 Task: Add Boiron Cinchona Officinalis 30C to the cart.
Action: Mouse moved to (227, 118)
Screenshot: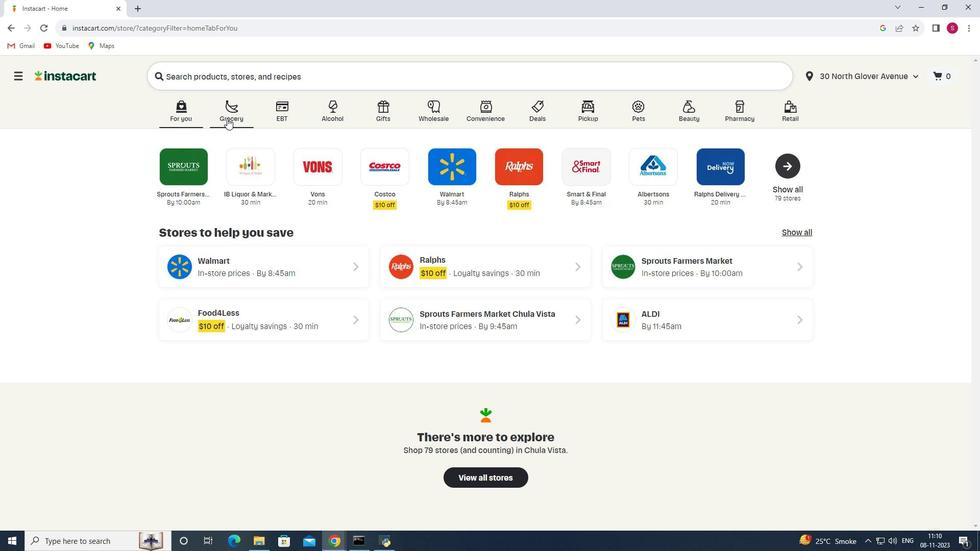 
Action: Mouse pressed left at (227, 118)
Screenshot: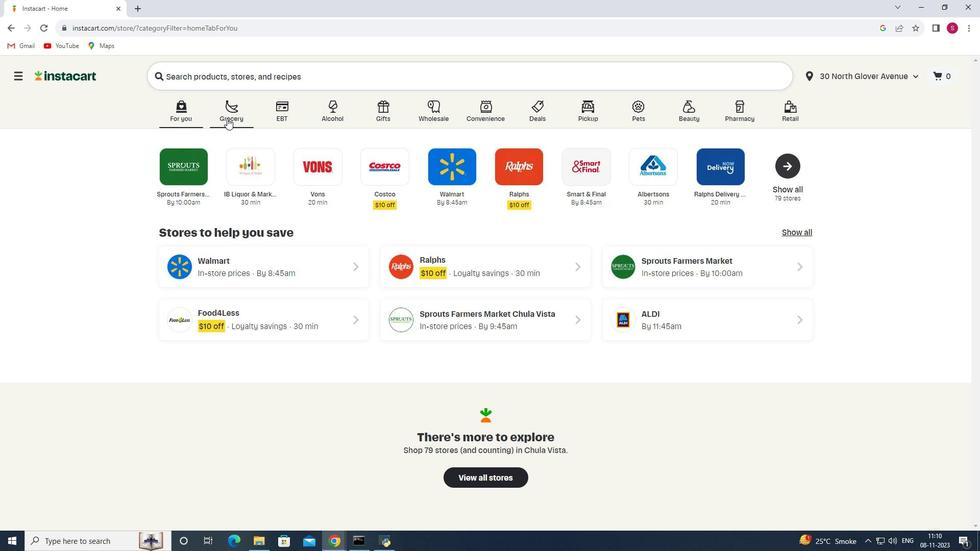 
Action: Mouse moved to (246, 289)
Screenshot: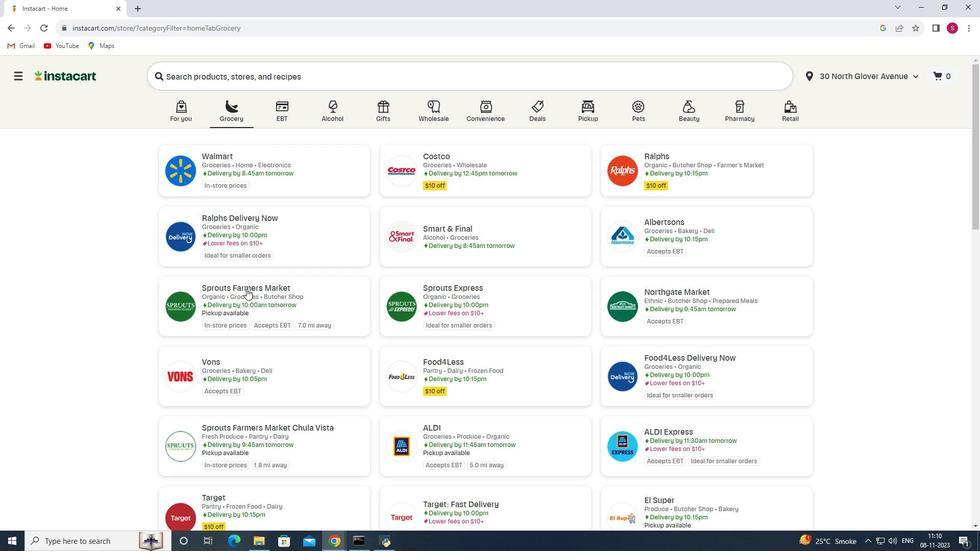 
Action: Mouse pressed left at (246, 289)
Screenshot: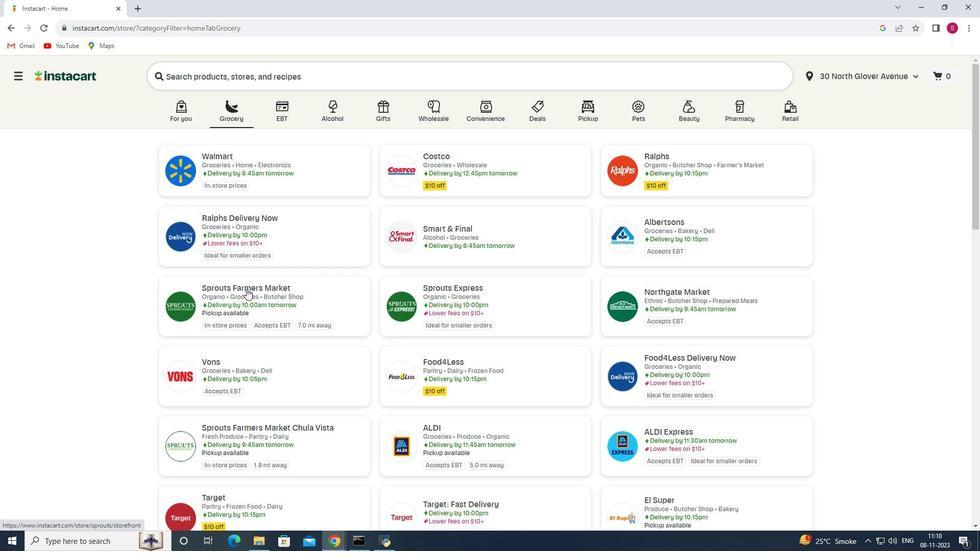 
Action: Mouse moved to (103, 320)
Screenshot: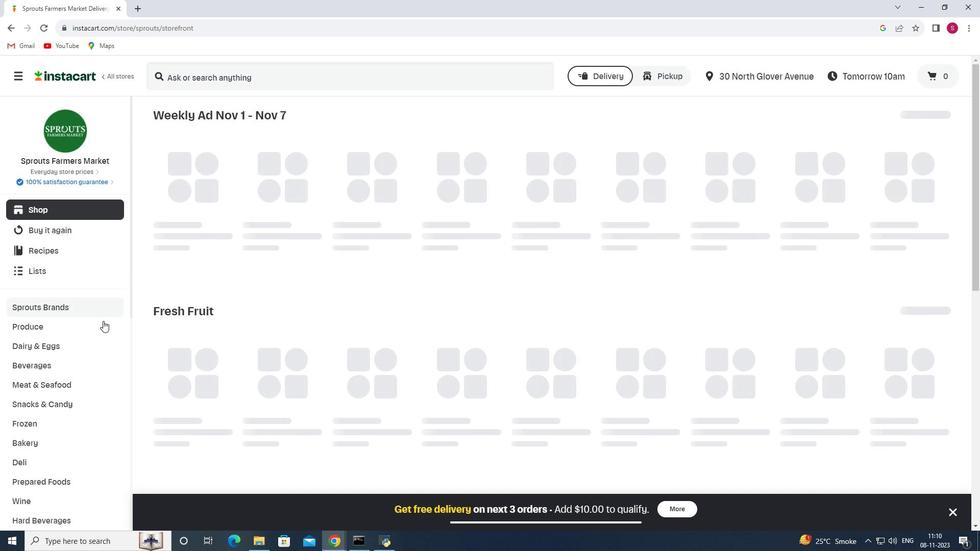 
Action: Mouse scrolled (103, 320) with delta (0, 0)
Screenshot: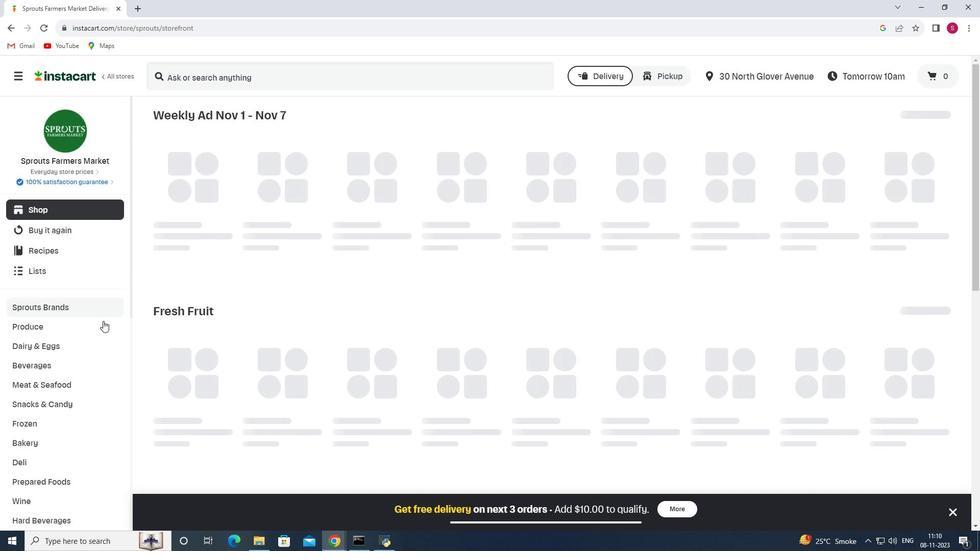 
Action: Mouse moved to (103, 321)
Screenshot: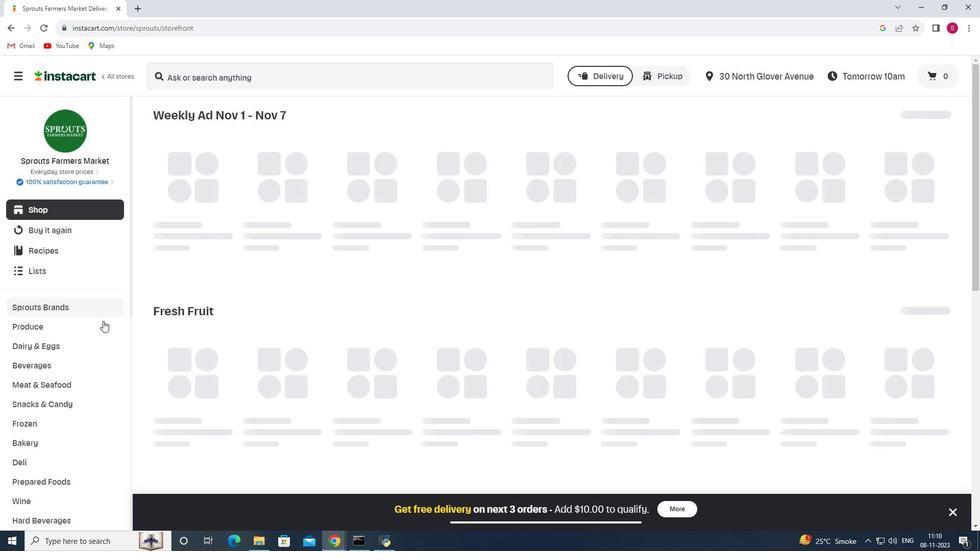 
Action: Mouse scrolled (103, 320) with delta (0, 0)
Screenshot: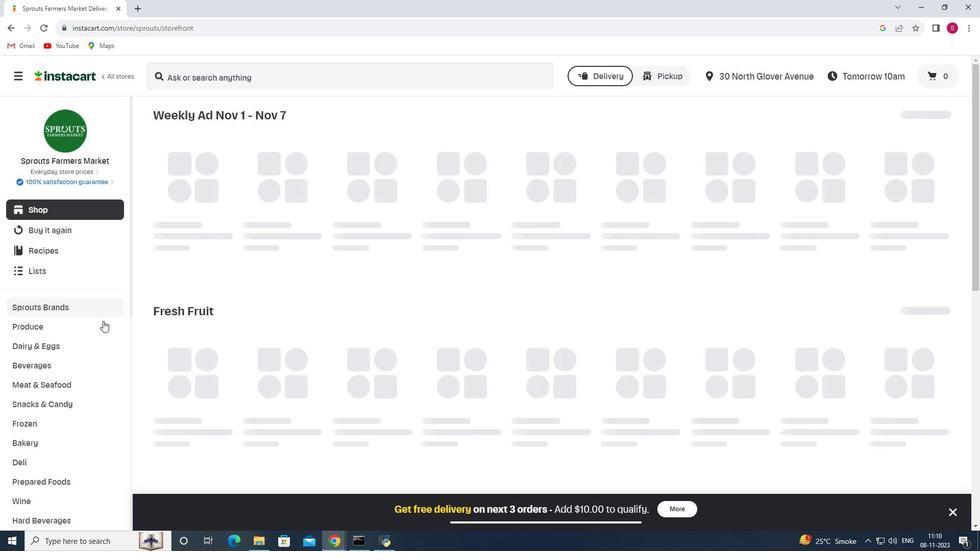 
Action: Mouse scrolled (103, 320) with delta (0, 0)
Screenshot: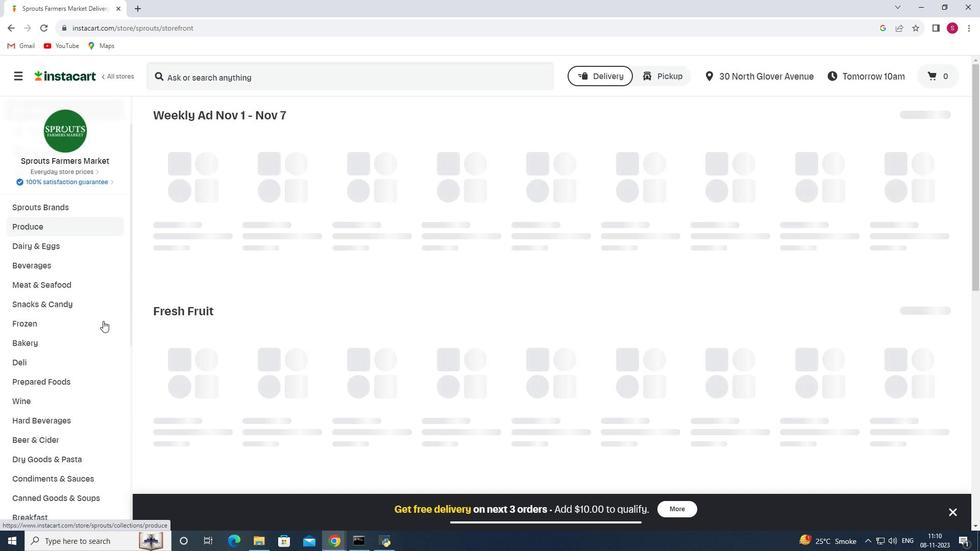 
Action: Mouse scrolled (103, 320) with delta (0, 0)
Screenshot: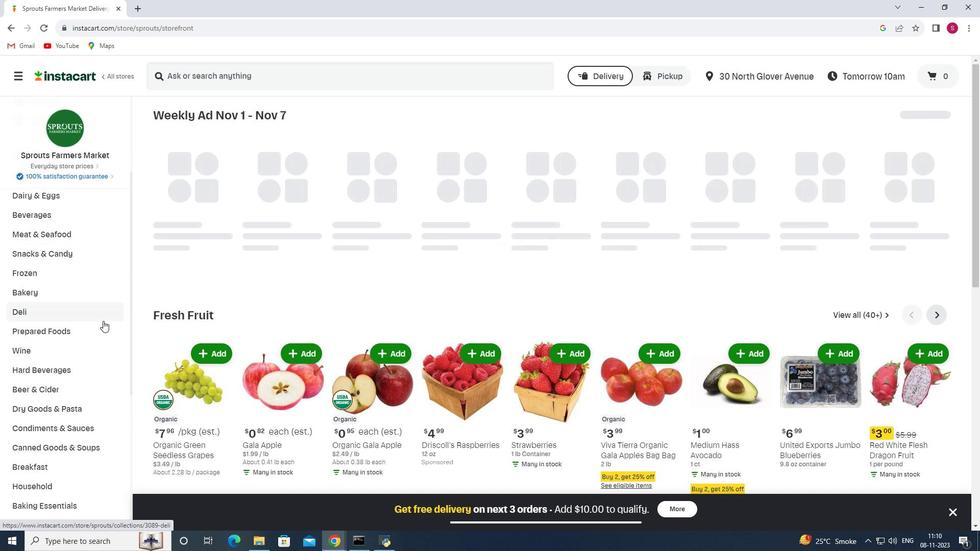 
Action: Mouse scrolled (103, 320) with delta (0, 0)
Screenshot: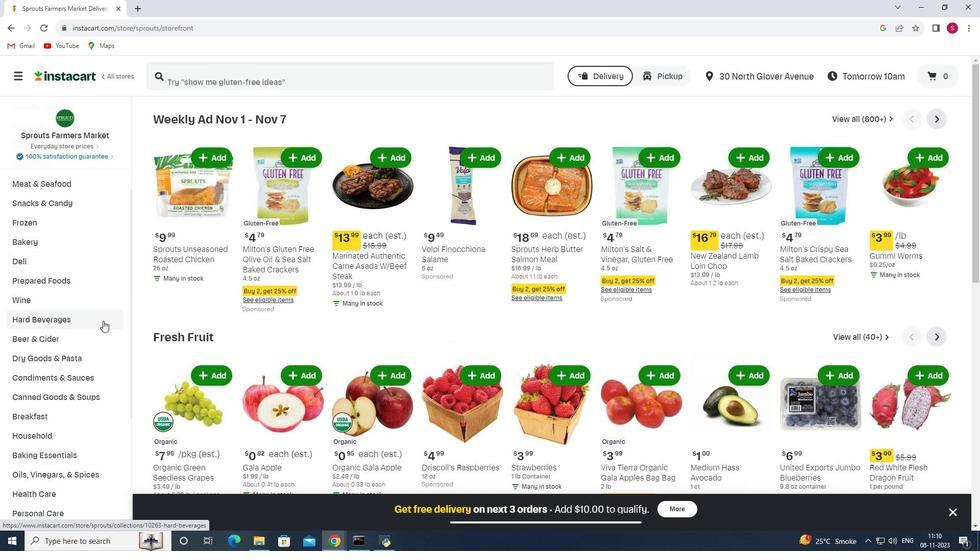 
Action: Mouse scrolled (103, 320) with delta (0, 0)
Screenshot: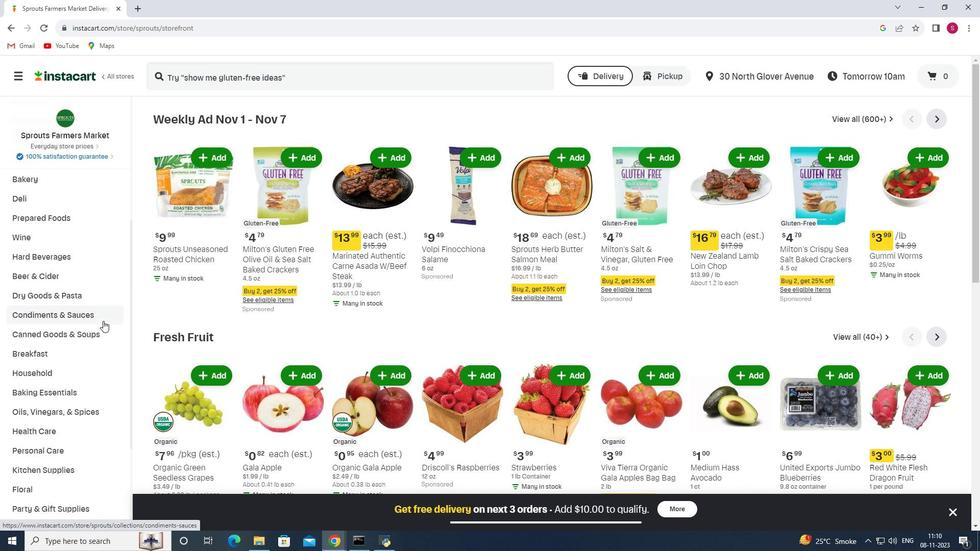 
Action: Mouse moved to (90, 325)
Screenshot: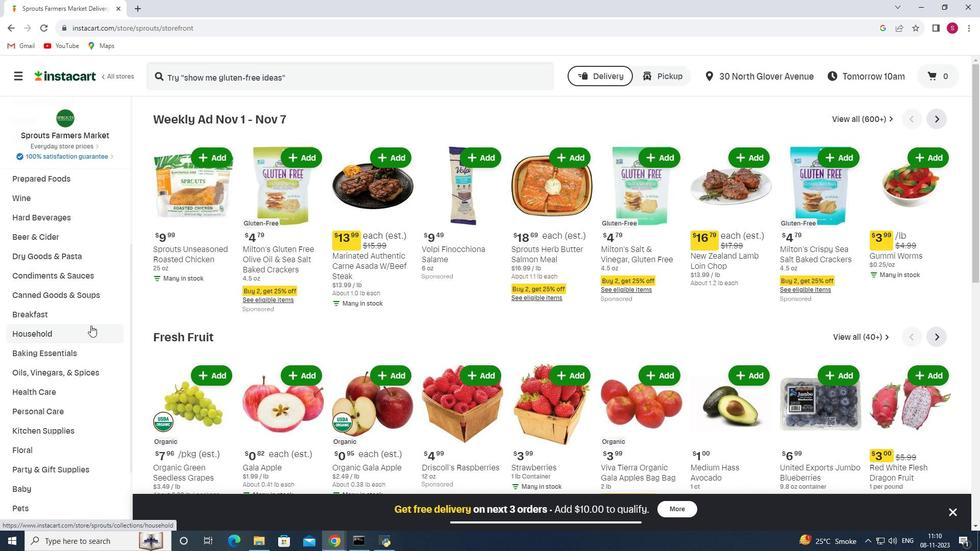 
Action: Mouse scrolled (90, 325) with delta (0, 0)
Screenshot: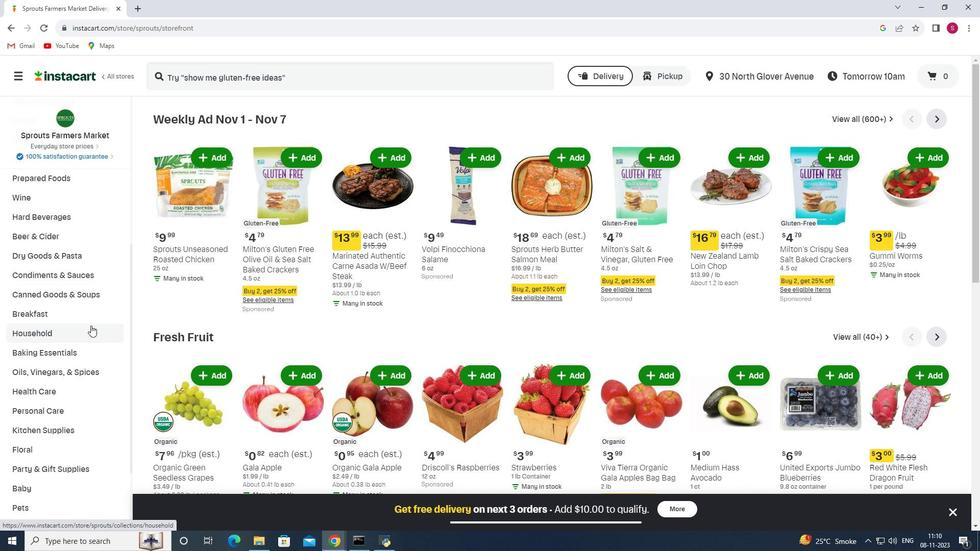 
Action: Mouse moved to (73, 335)
Screenshot: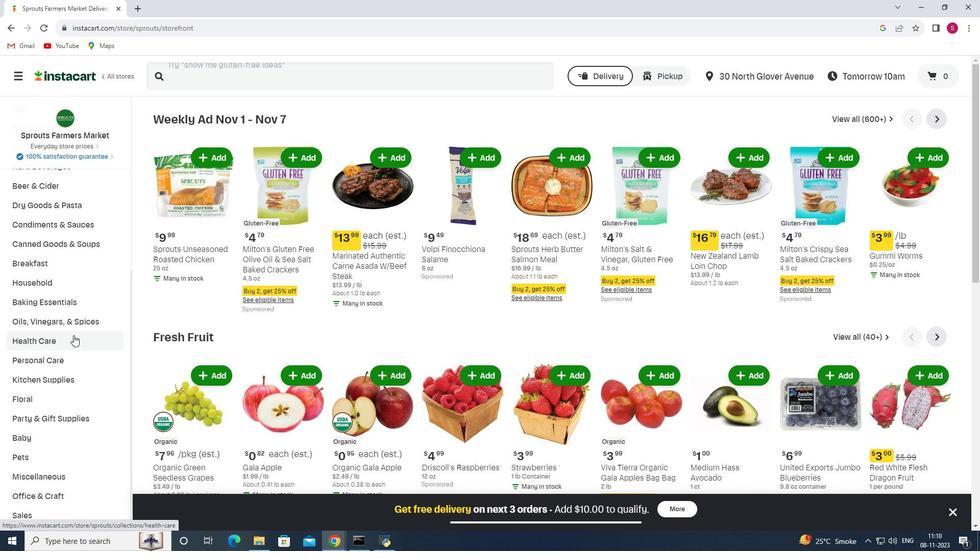 
Action: Mouse pressed left at (73, 335)
Screenshot: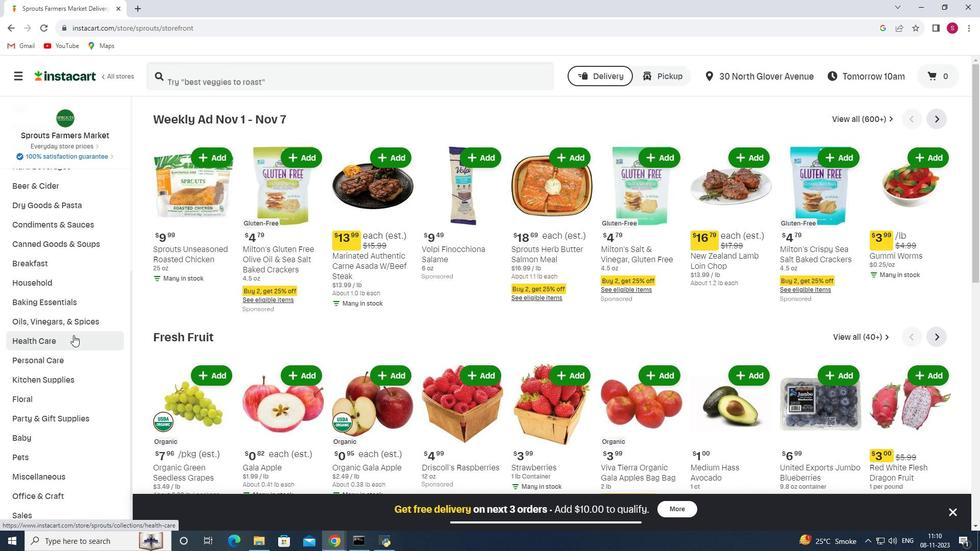 
Action: Mouse moved to (334, 150)
Screenshot: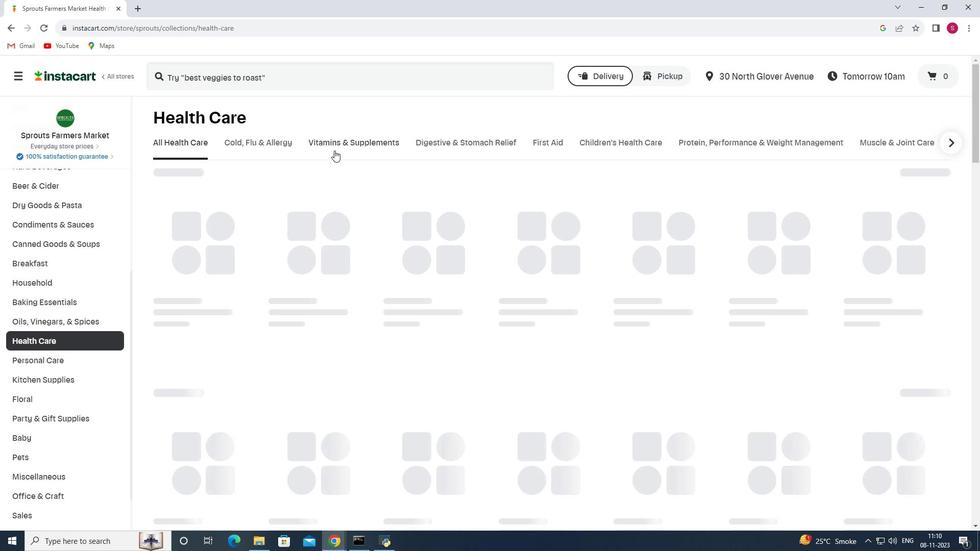 
Action: Mouse pressed left at (334, 150)
Screenshot: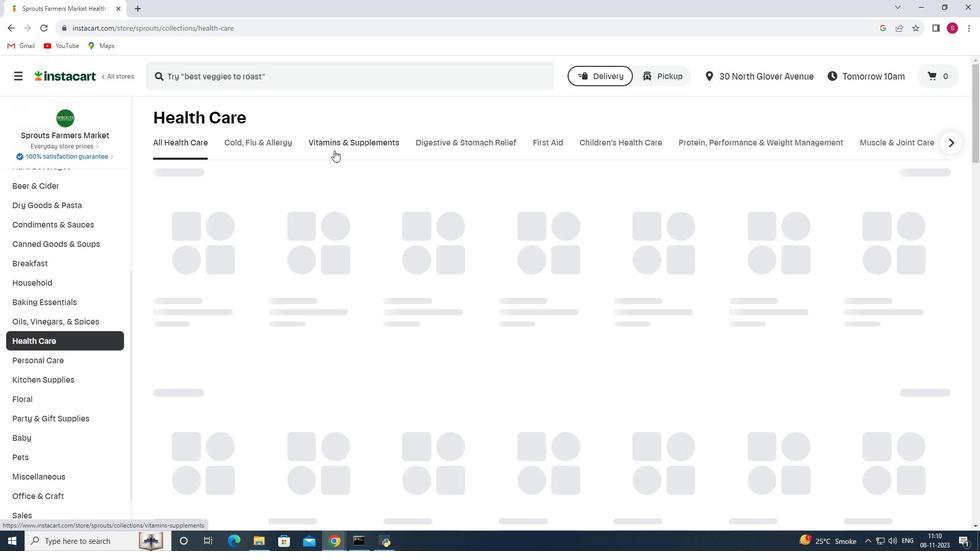 
Action: Mouse moved to (813, 183)
Screenshot: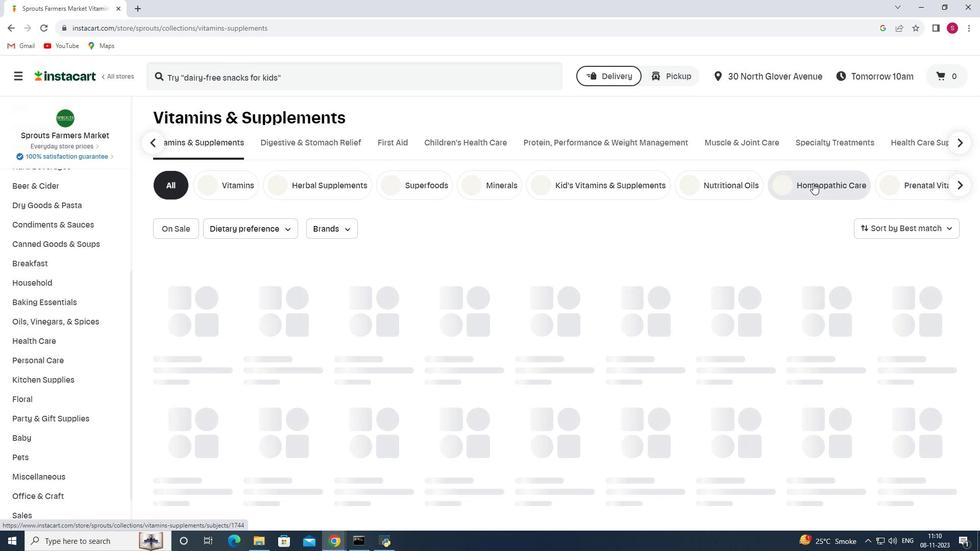 
Action: Mouse pressed left at (813, 183)
Screenshot: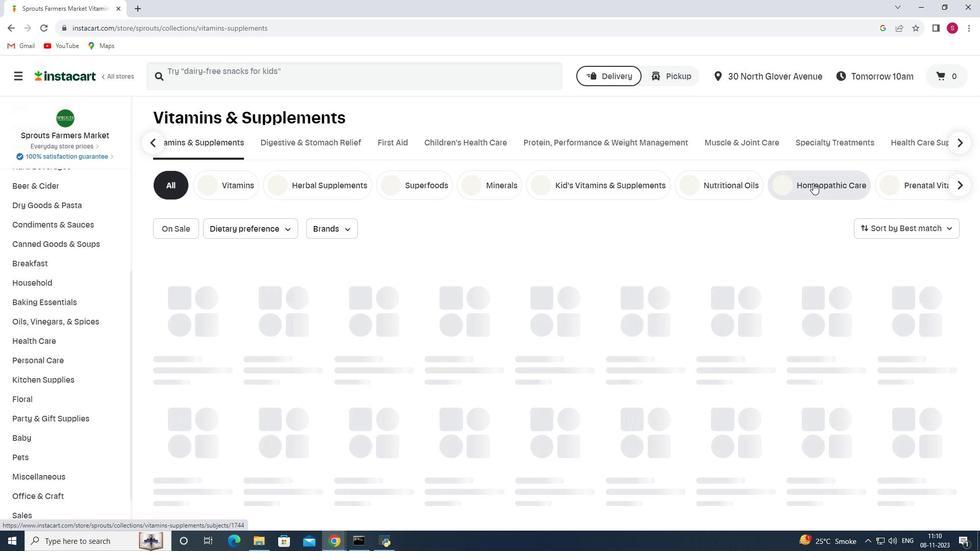 
Action: Mouse moved to (343, 74)
Screenshot: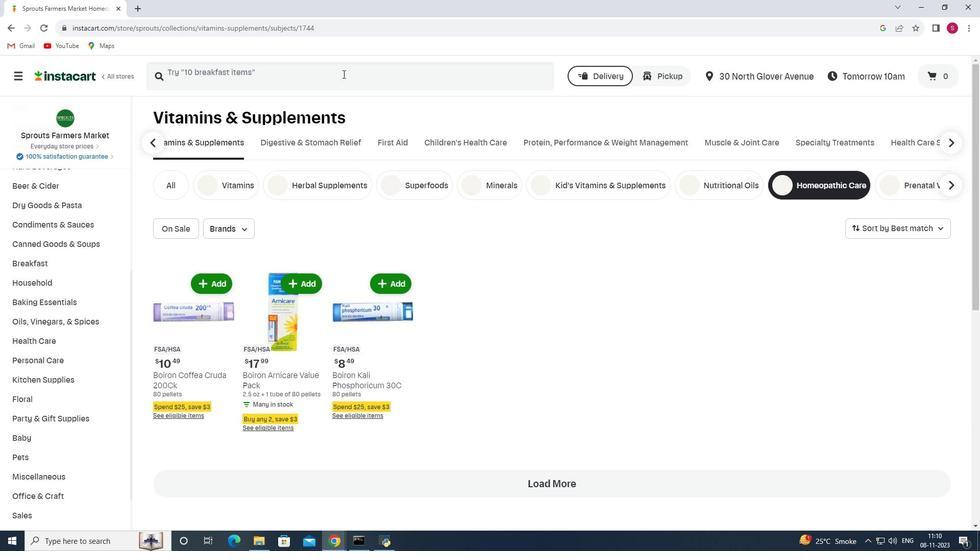 
Action: Mouse pressed left at (343, 74)
Screenshot: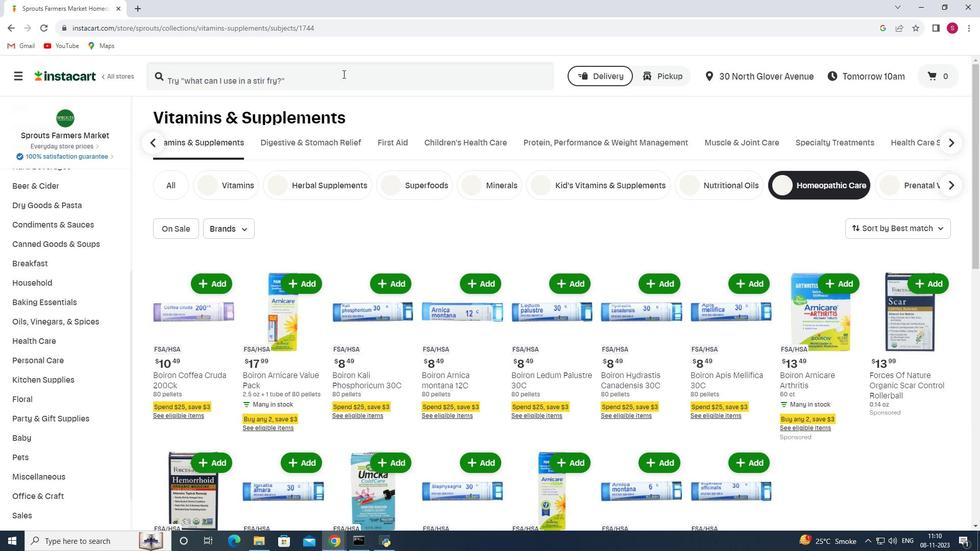 
Action: Key pressed <Key.shift>Boiron<Key.space><Key.shift>Cinchona<Key.space><Key.shift>officinails<Key.space>30<Key.shift>C<Key.enter>
Screenshot: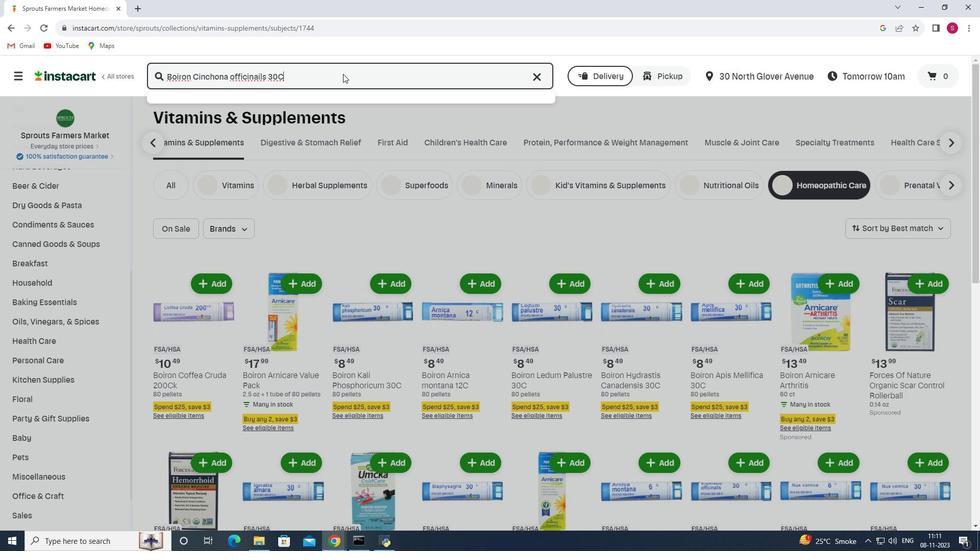 
Action: Mouse moved to (582, 160)
Screenshot: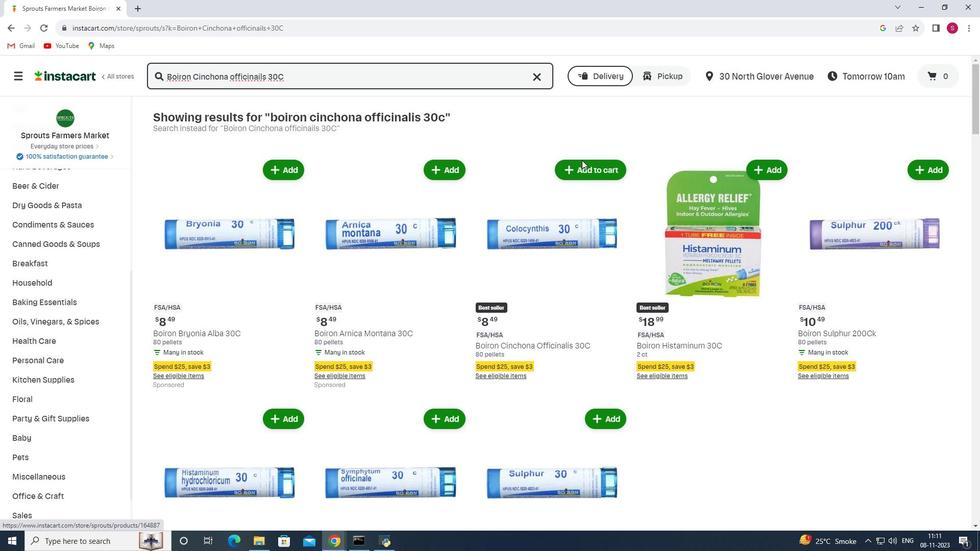 
Action: Mouse pressed left at (582, 160)
Screenshot: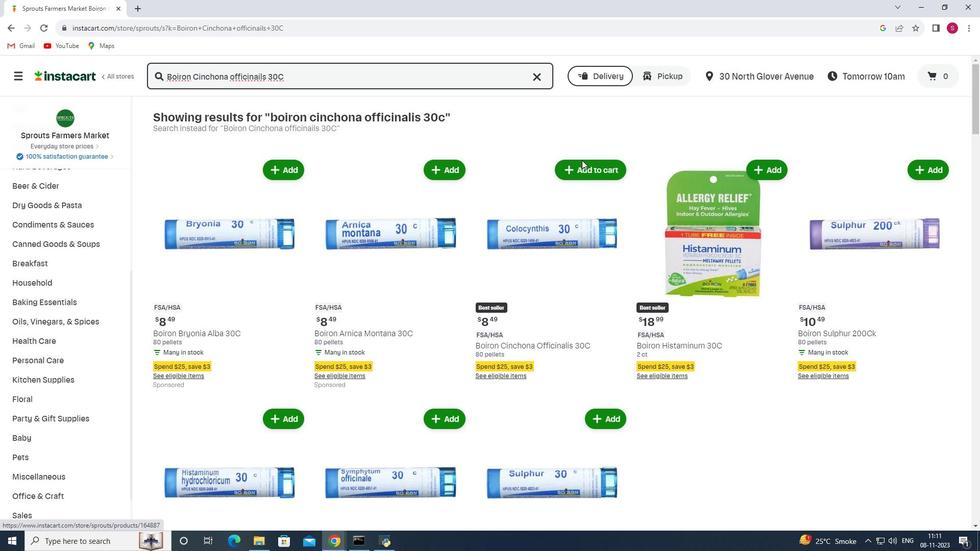 
Action: Mouse moved to (583, 168)
Screenshot: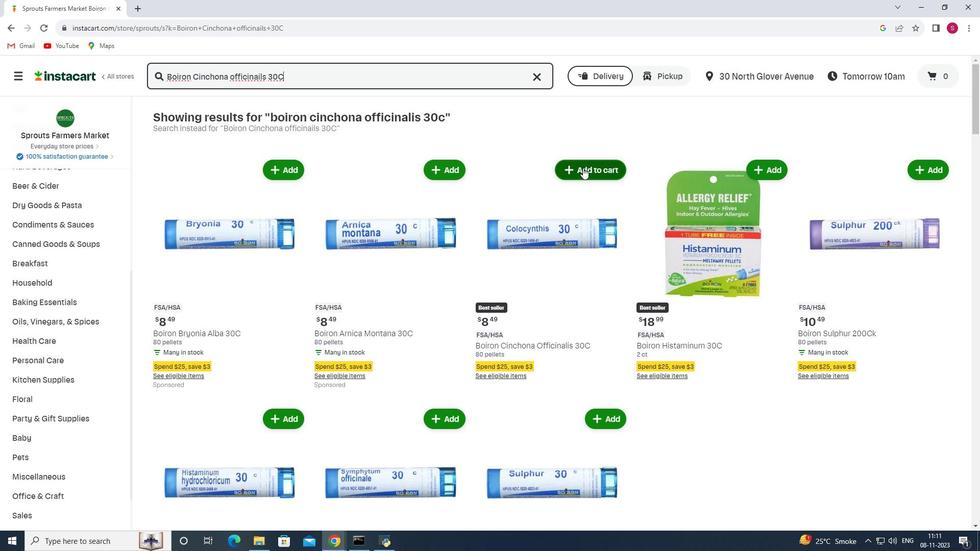 
Action: Mouse pressed left at (583, 168)
Screenshot: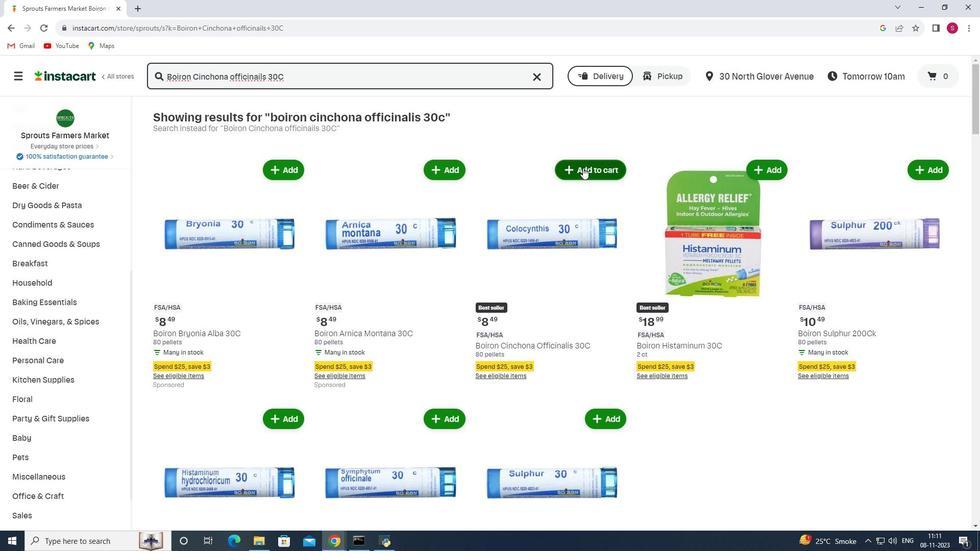 
Action: Mouse moved to (579, 187)
Screenshot: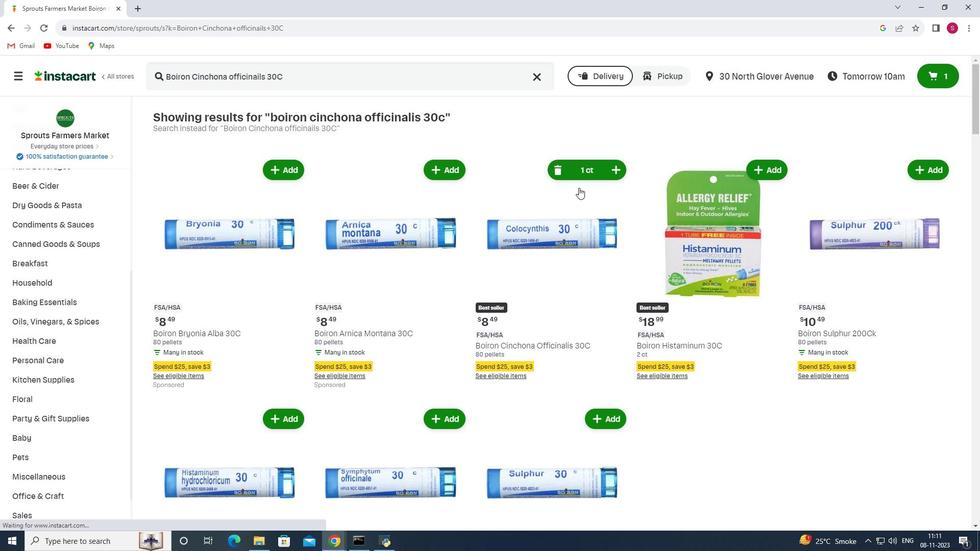 
